 Task: Print the page with default scaling.
Action: Mouse moved to (47, 115)
Screenshot: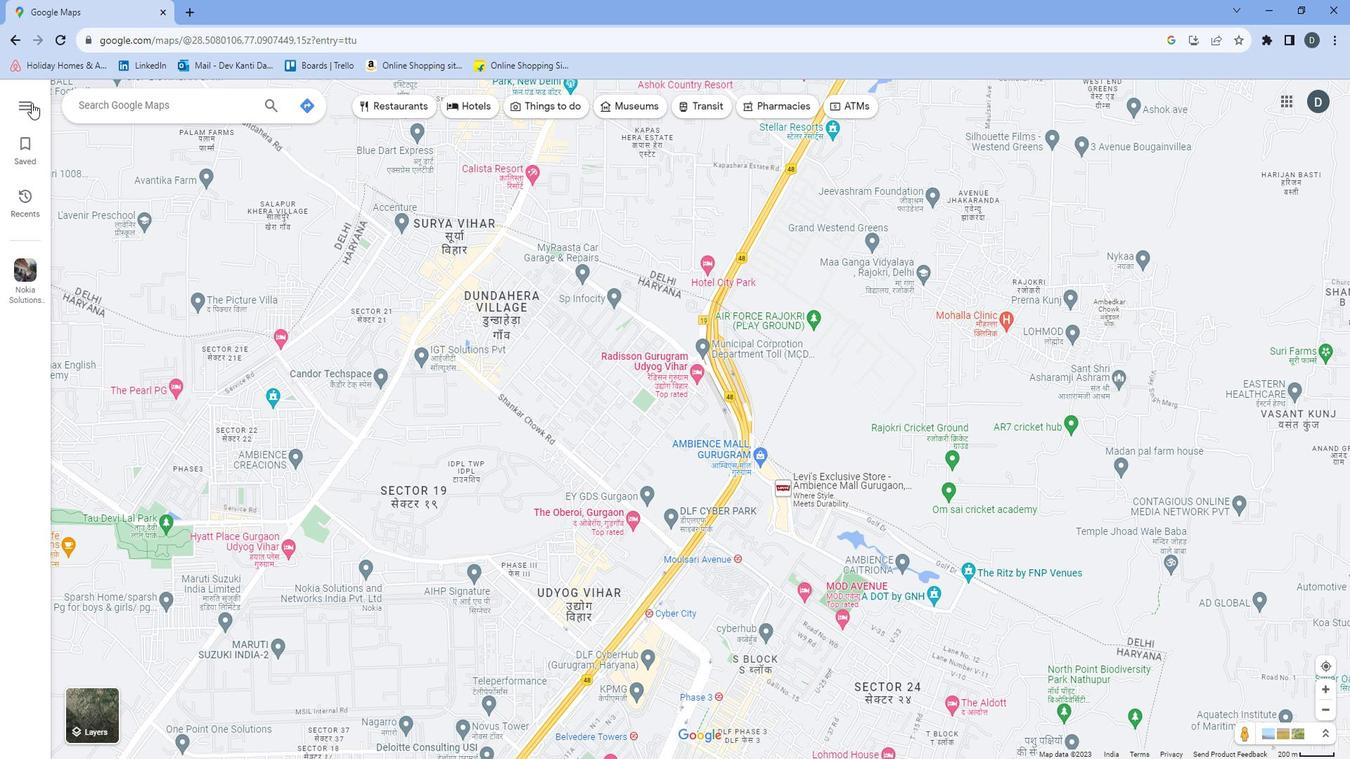 
Action: Mouse pressed left at (47, 115)
Screenshot: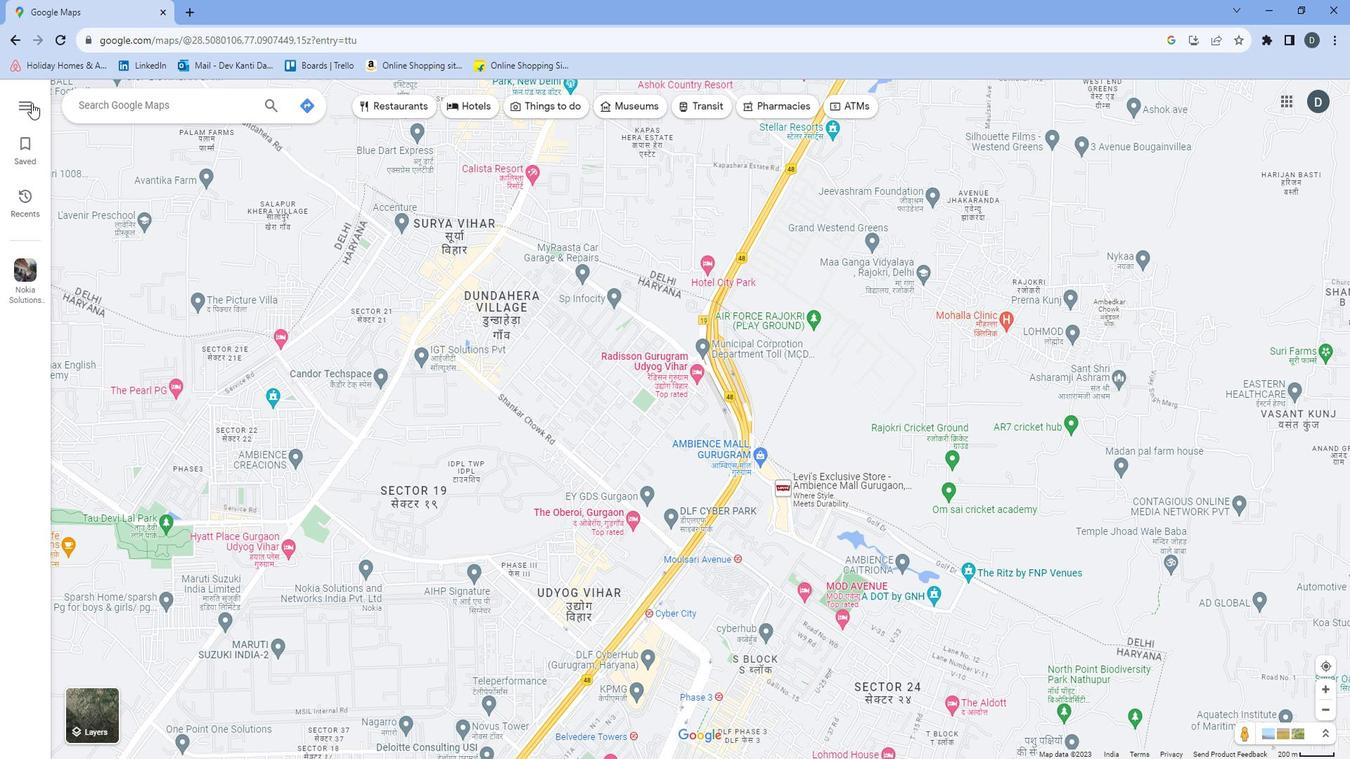 
Action: Mouse moved to (85, 377)
Screenshot: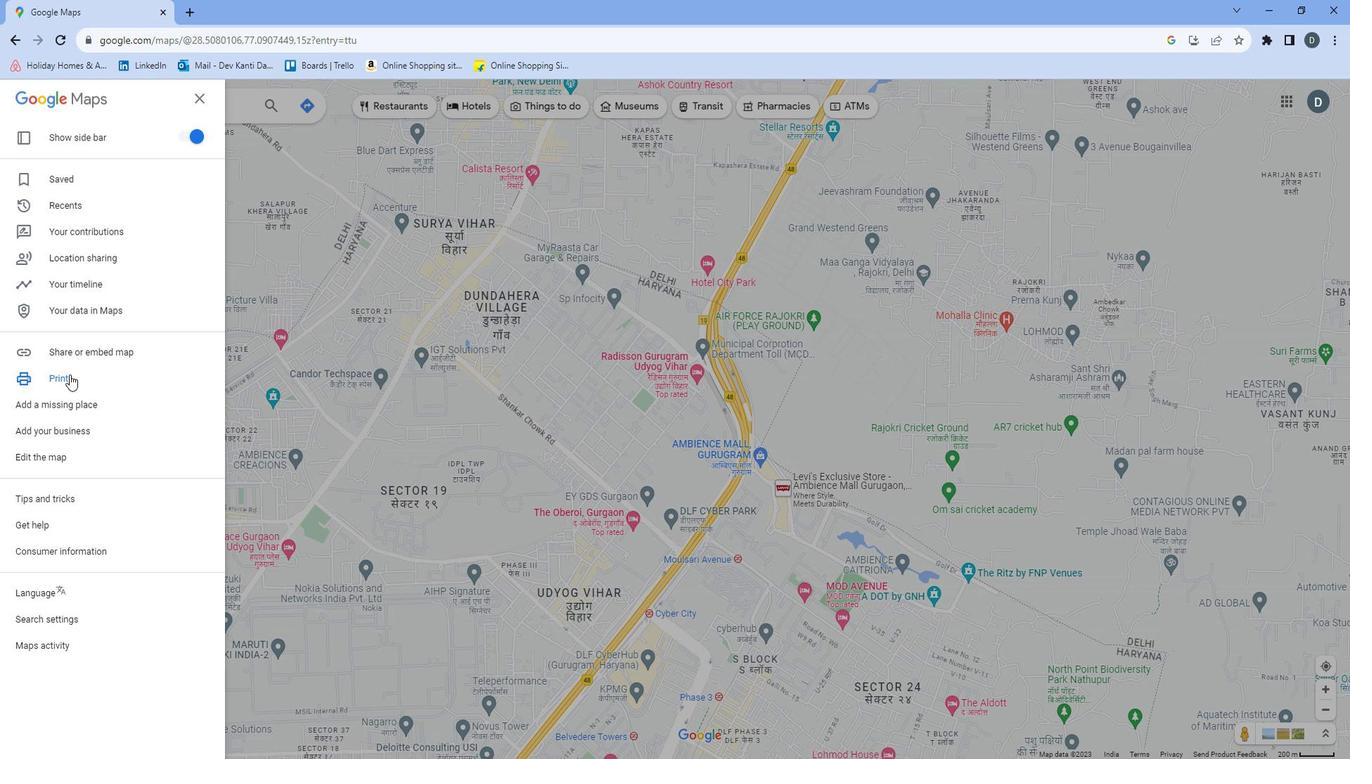 
Action: Mouse pressed left at (85, 377)
Screenshot: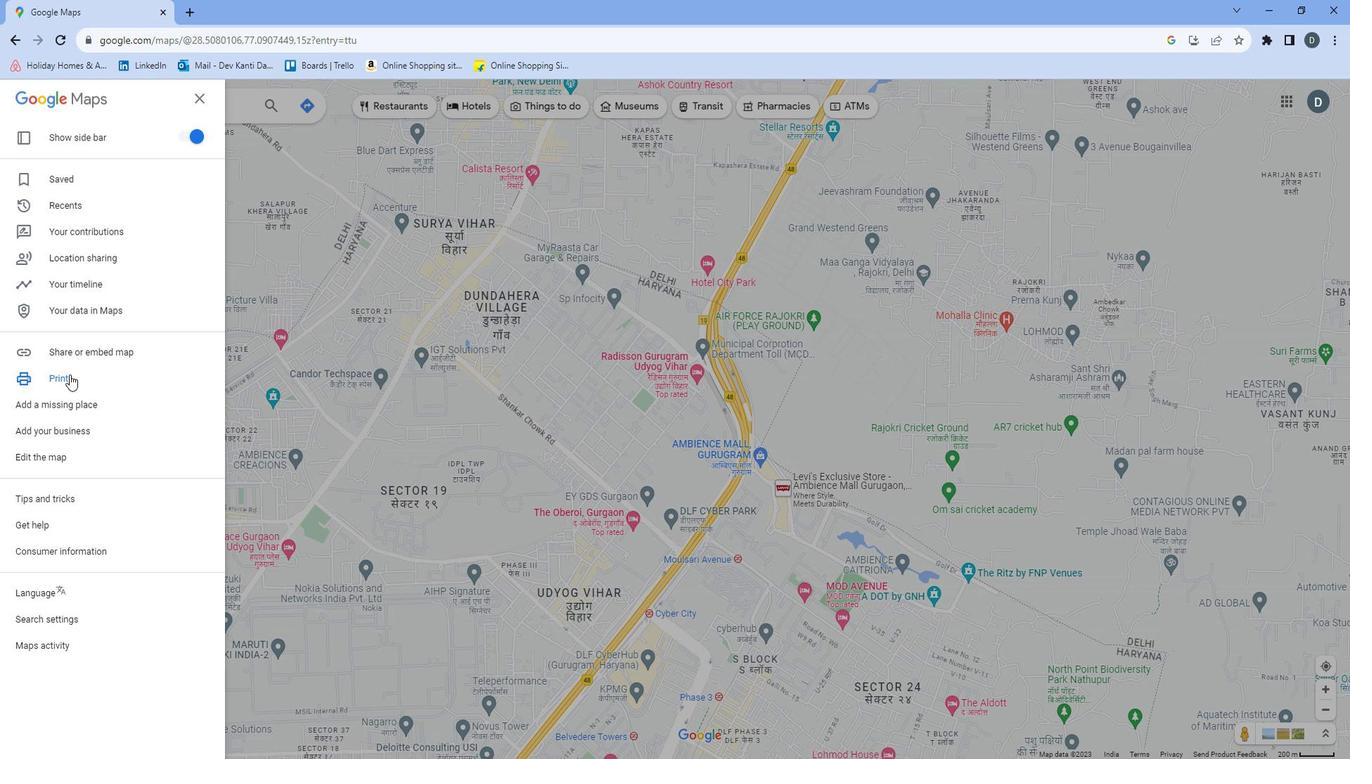 
Action: Mouse moved to (1303, 118)
Screenshot: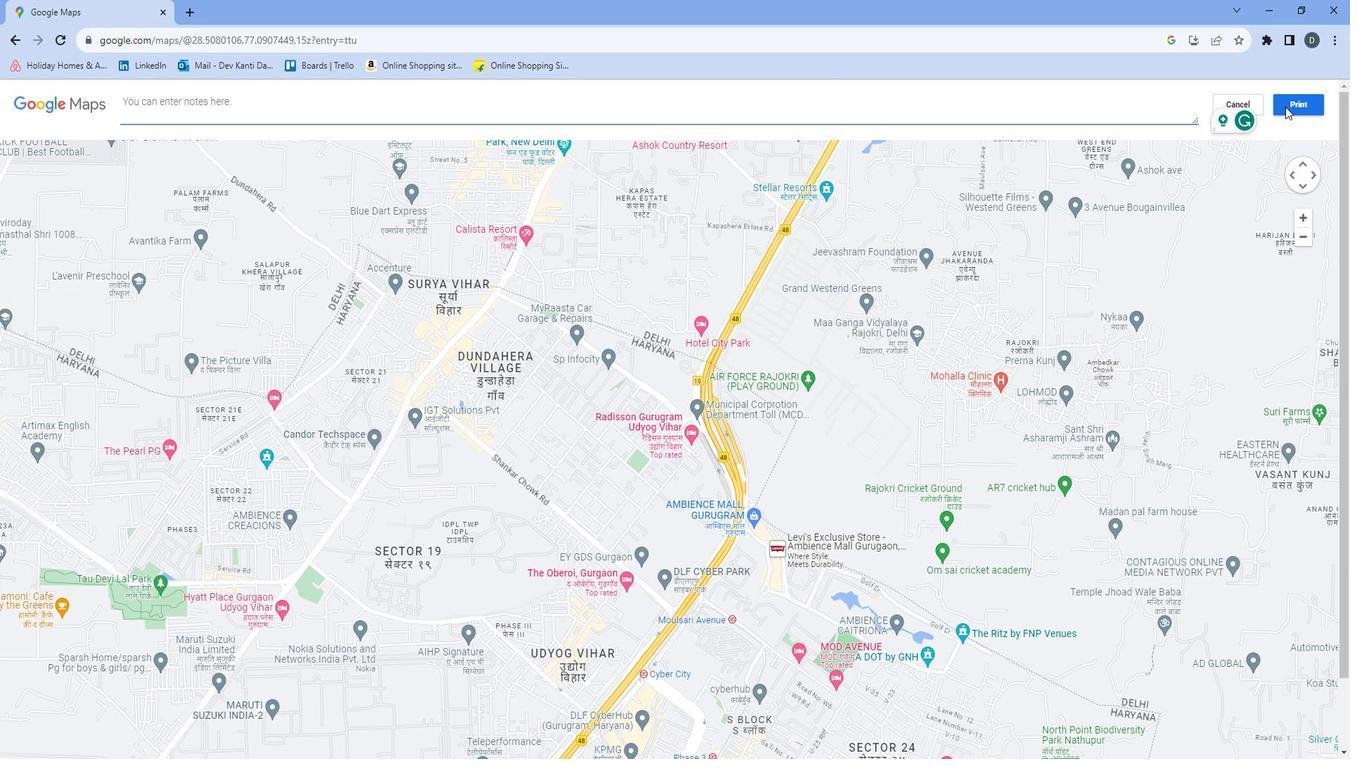 
Action: Mouse pressed left at (1303, 118)
Screenshot: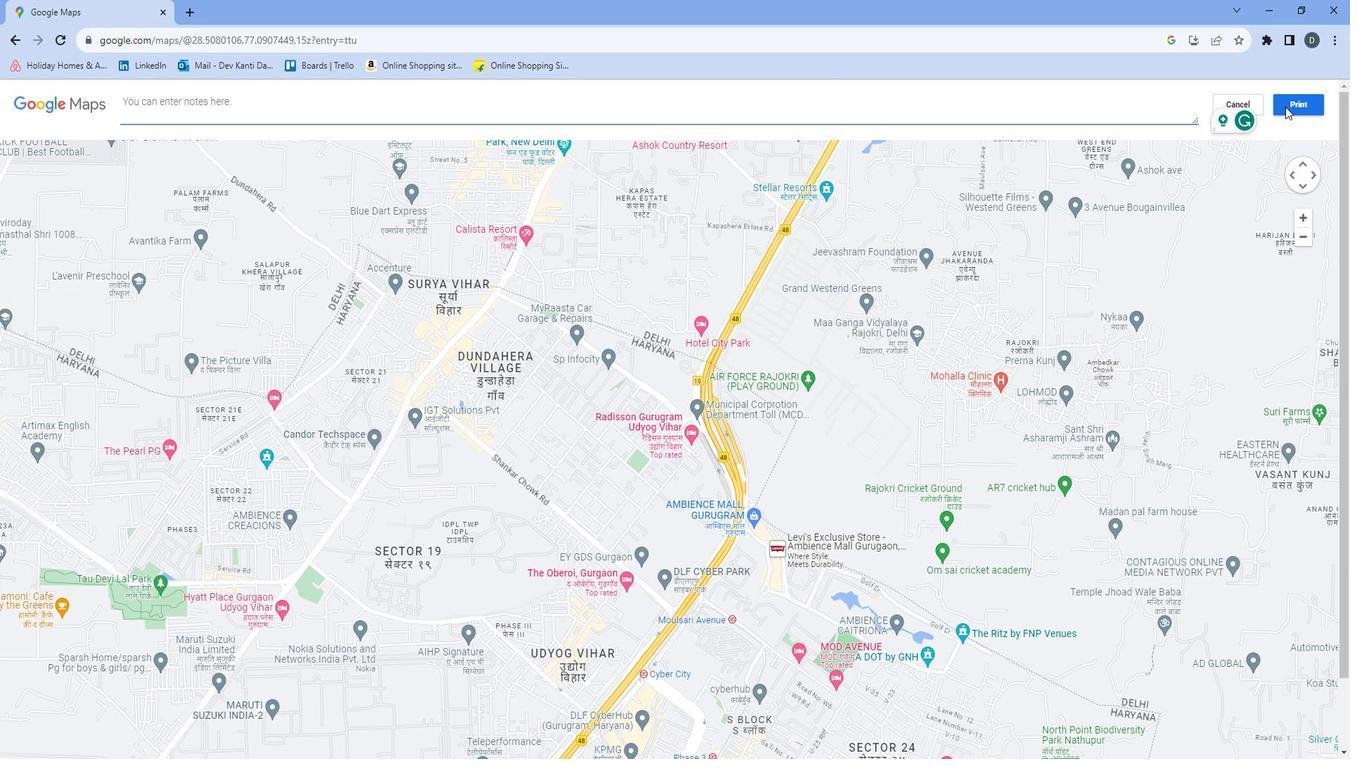
Action: Mouse moved to (1119, 286)
Screenshot: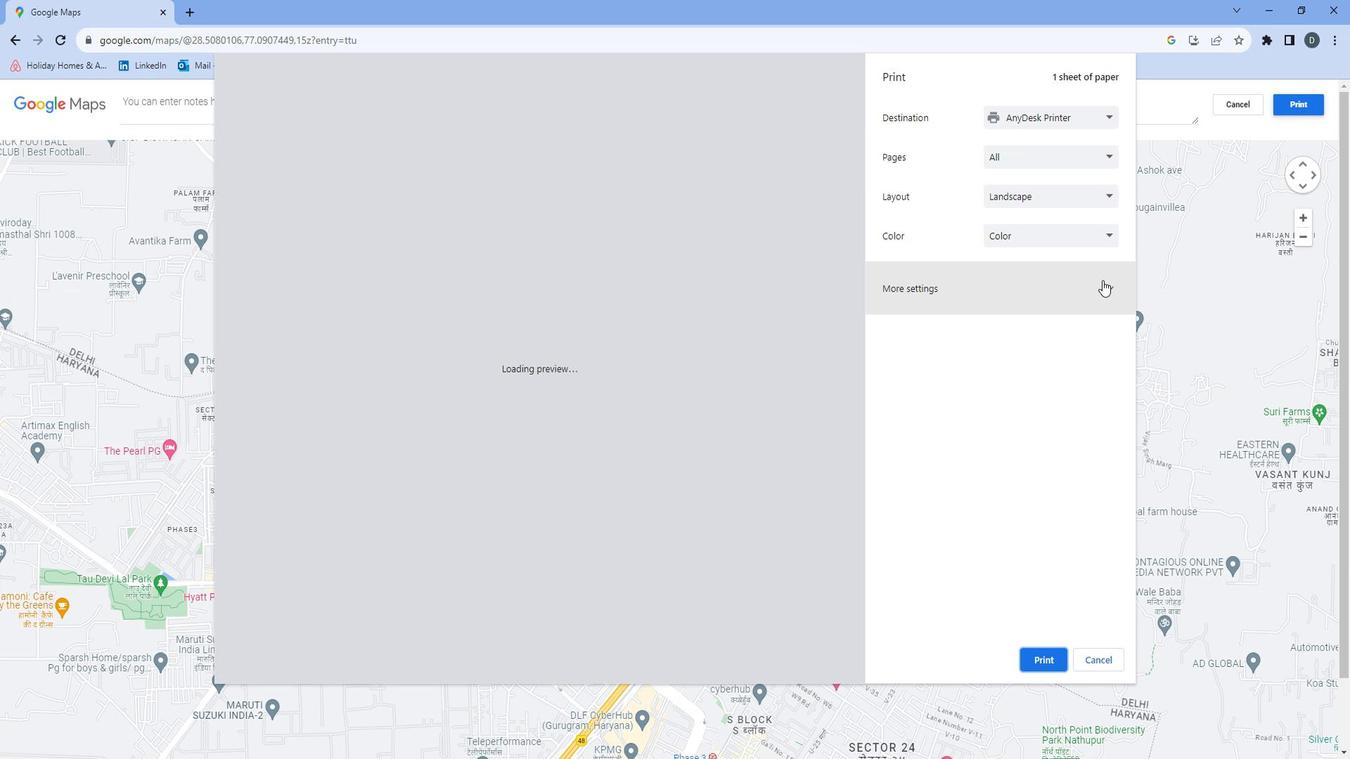 
Action: Mouse pressed left at (1119, 286)
Screenshot: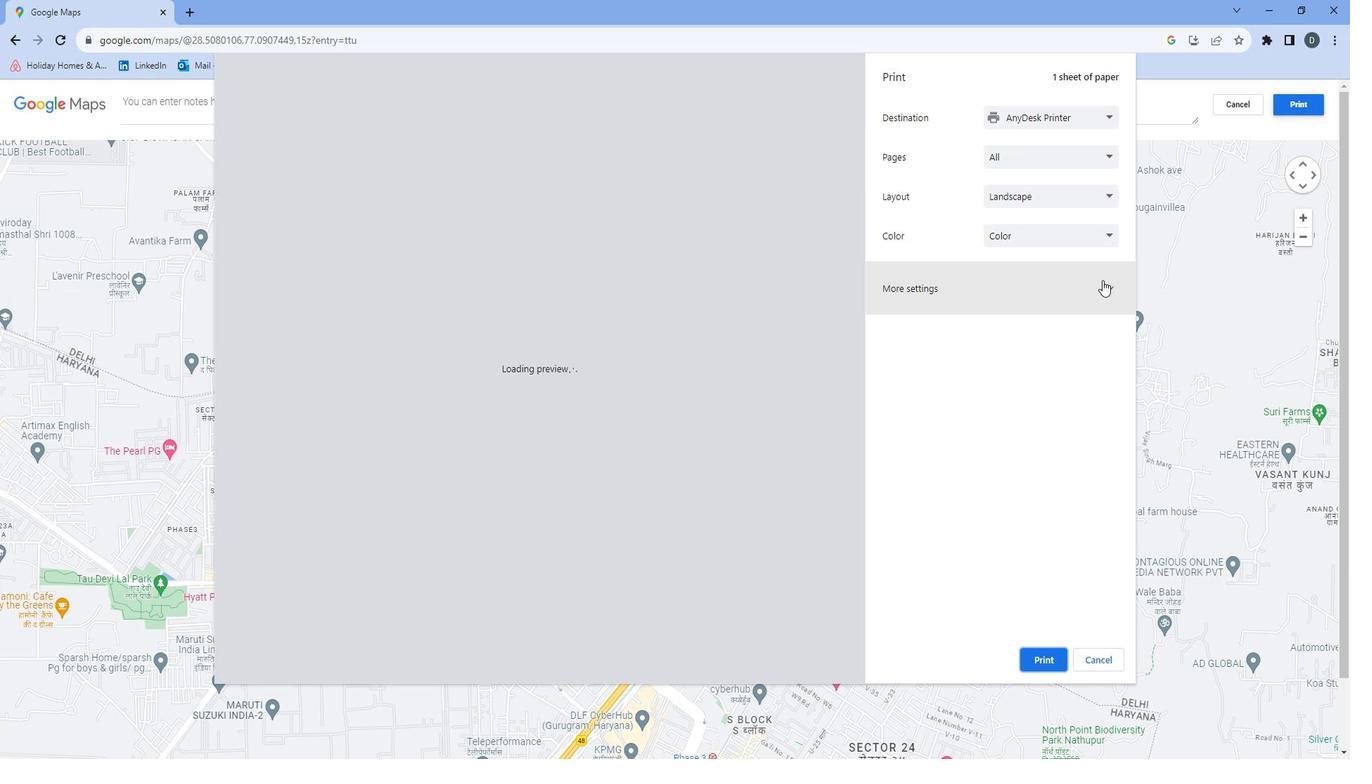 
Action: Mouse moved to (1087, 463)
Screenshot: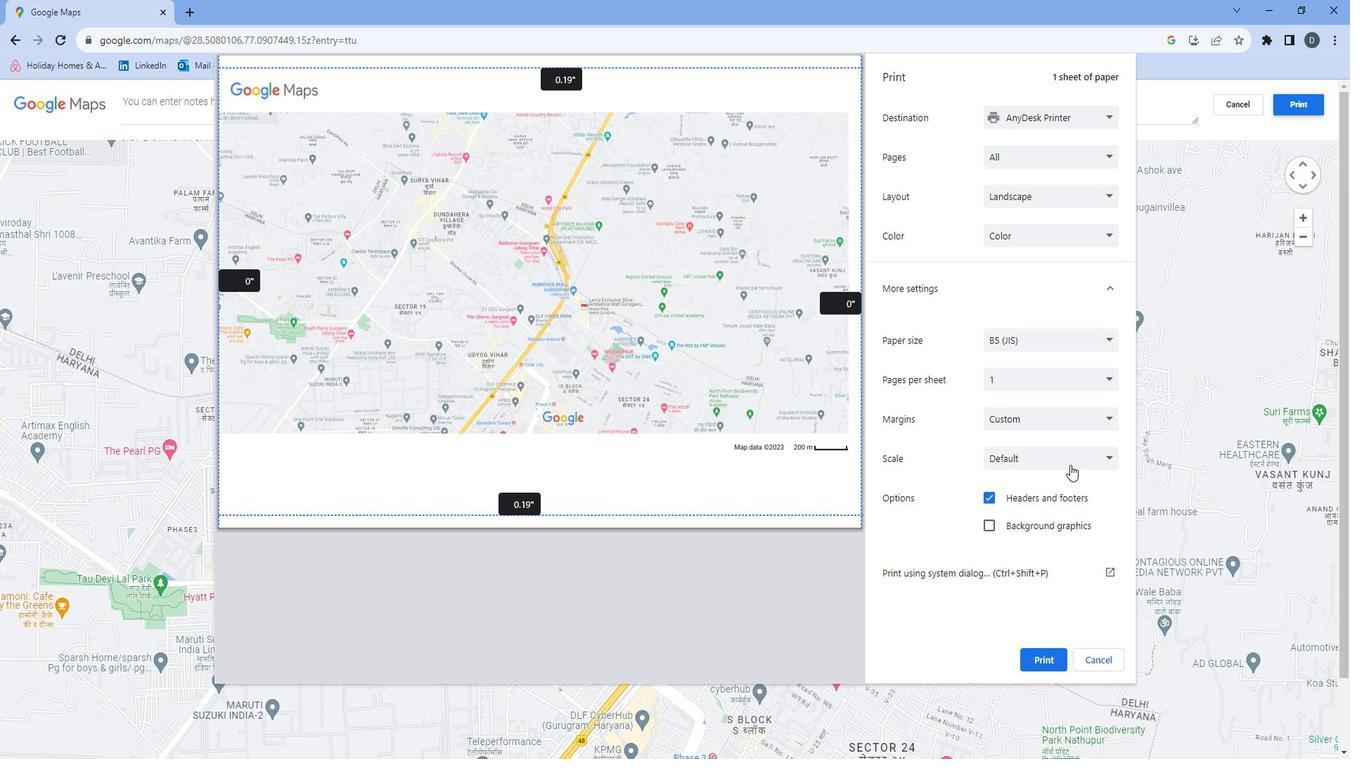 
Action: Mouse pressed left at (1087, 463)
Screenshot: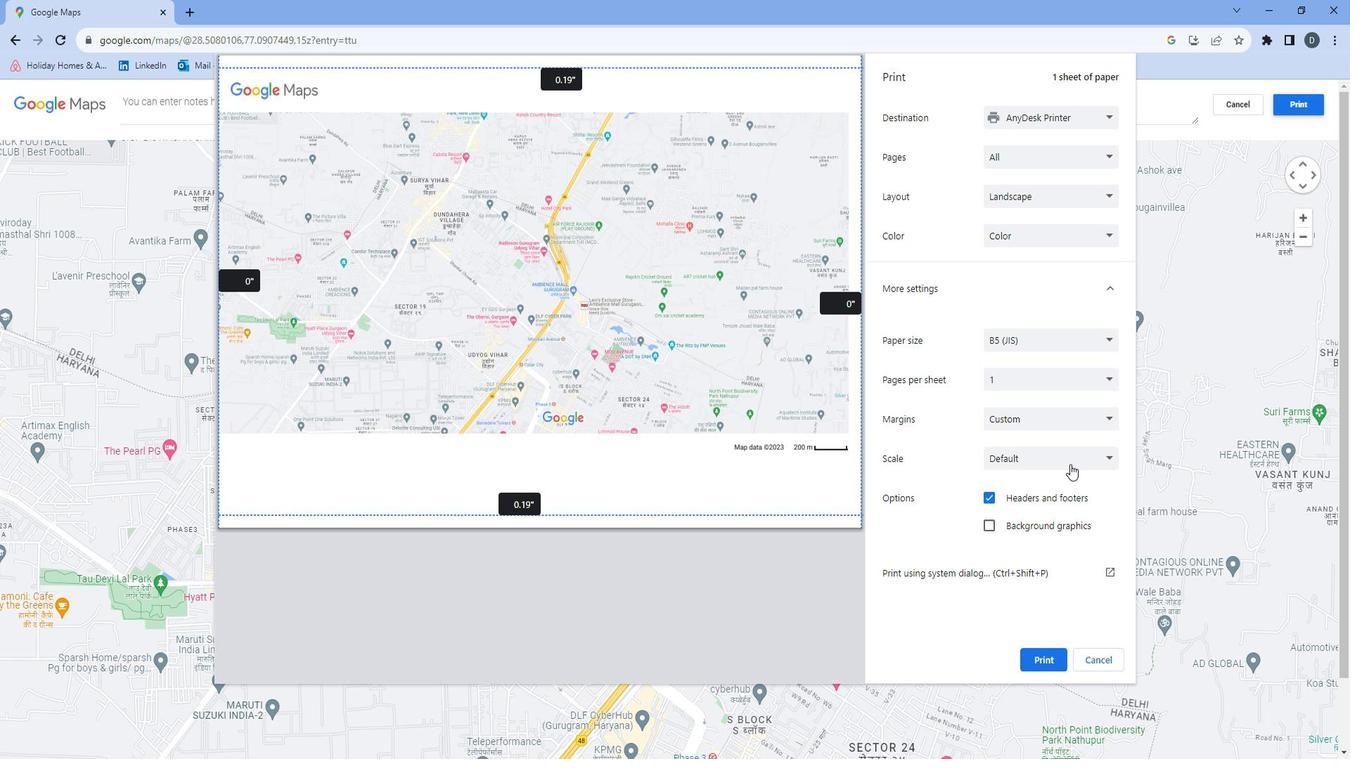 
Action: Mouse moved to (1073, 473)
Screenshot: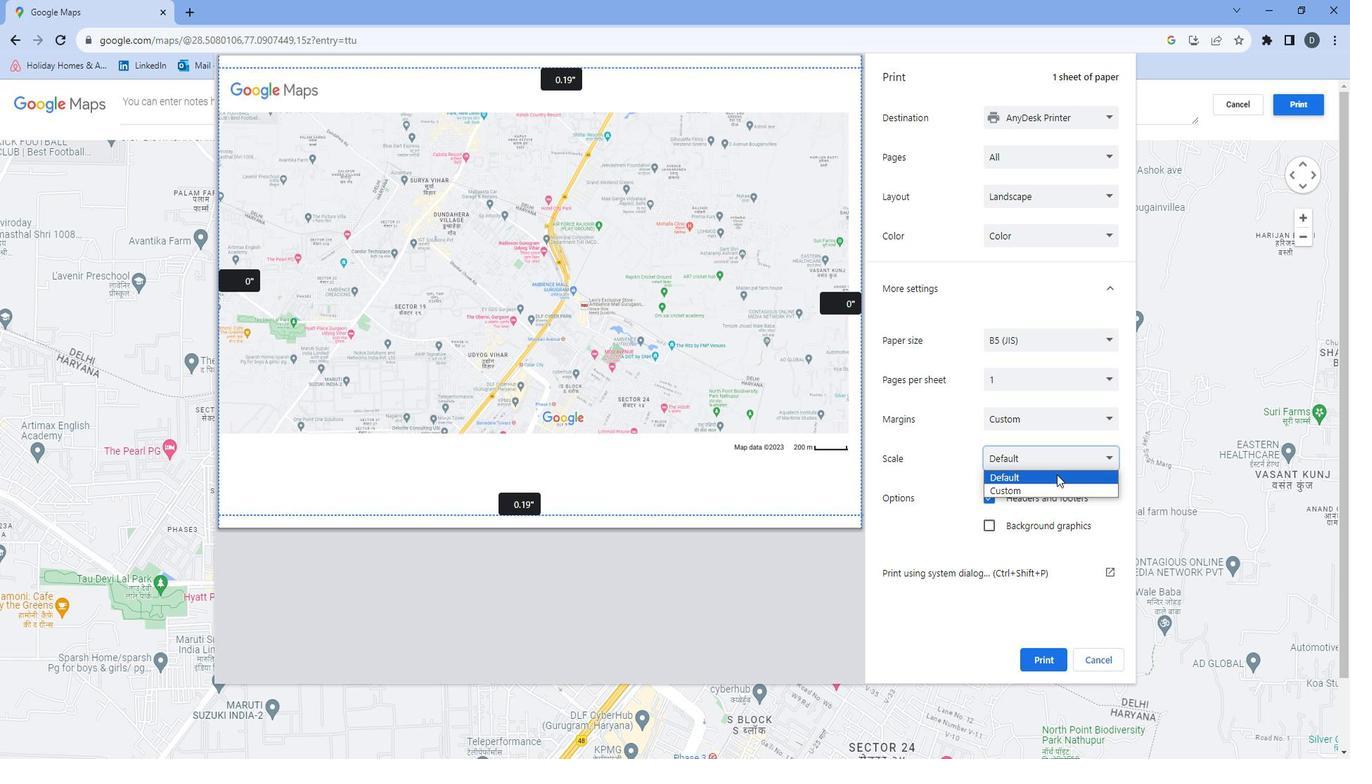 
Action: Mouse pressed left at (1073, 473)
Screenshot: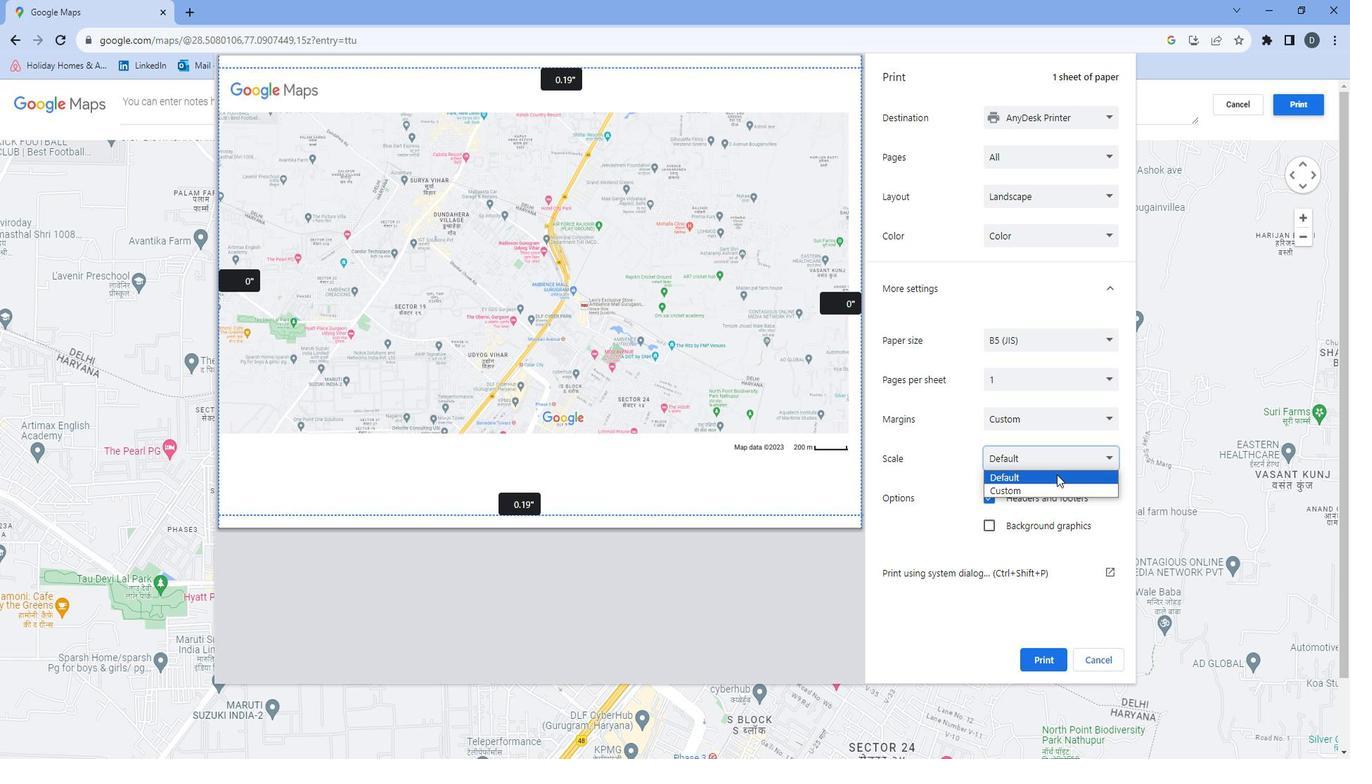 
Action: Mouse moved to (1068, 646)
Screenshot: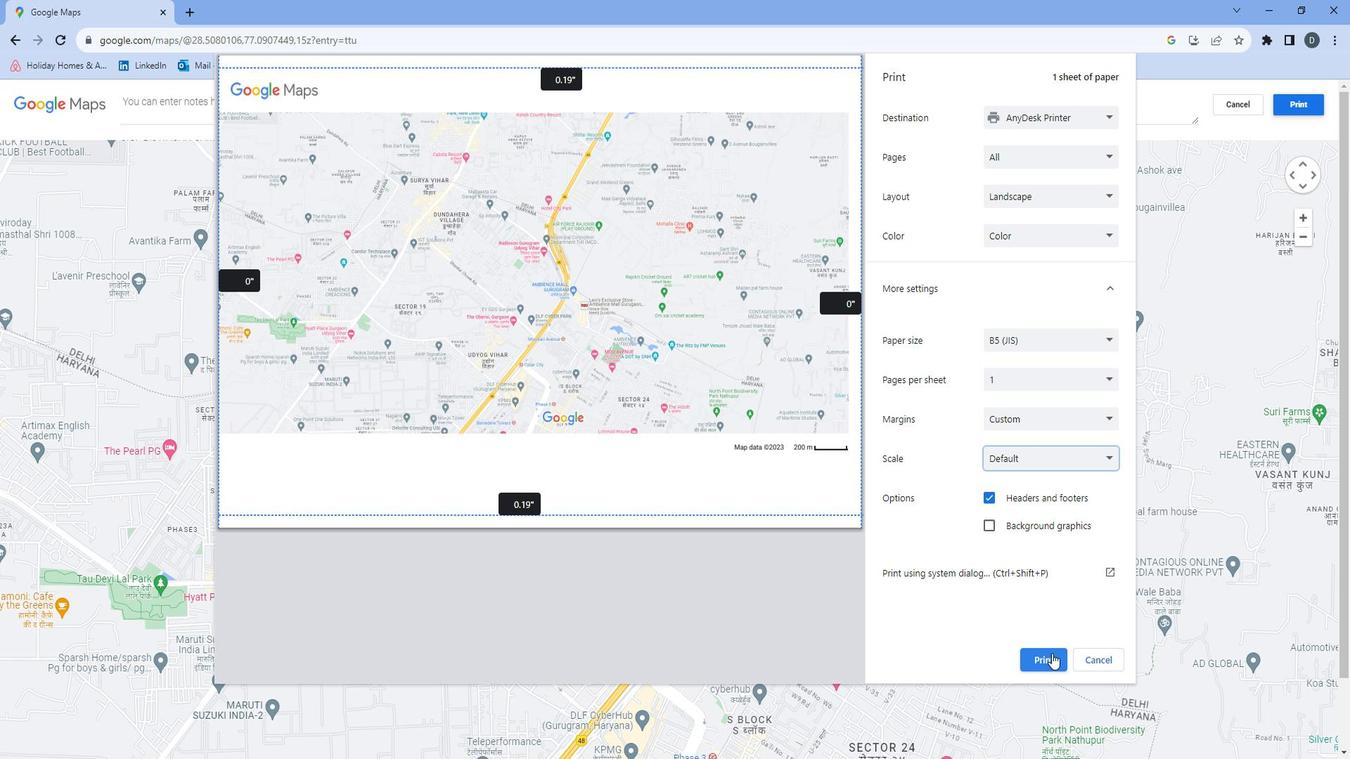 
Action: Mouse pressed left at (1068, 646)
Screenshot: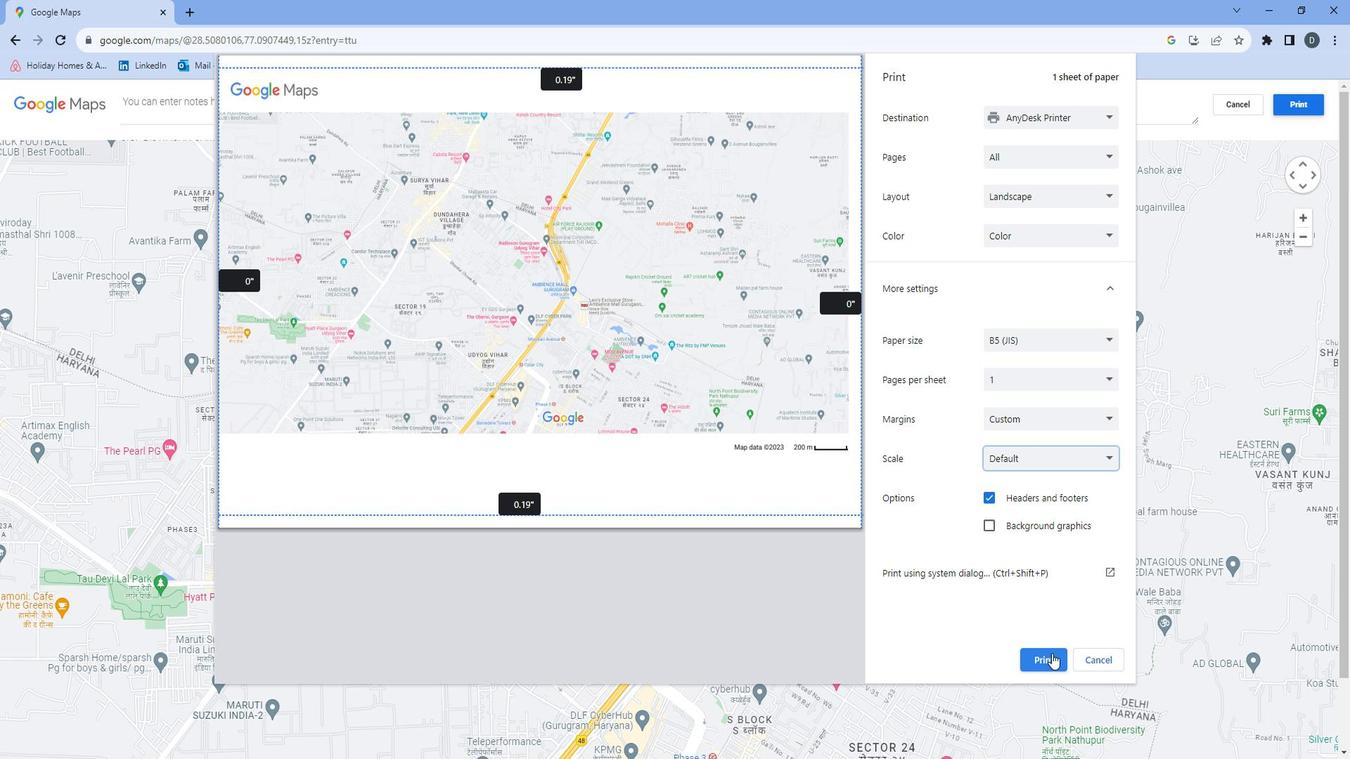 
Action: Mouse moved to (1053, 583)
Screenshot: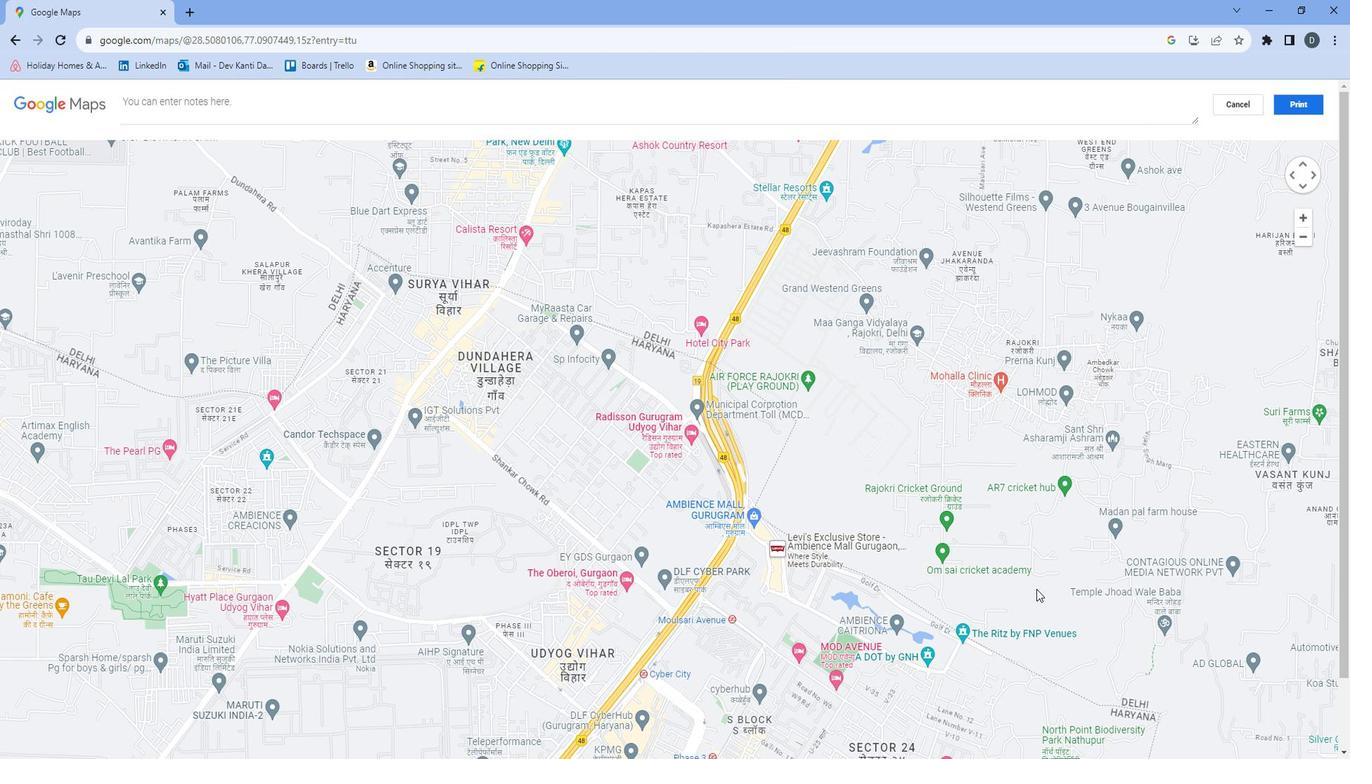 
